 Task: Create a task  Add support for offline mode in the app , assign it to team member softage.9@softage.net in the project TruTech and update the status of the task to  On Track  , set the priority of the task to Low.
Action: Mouse moved to (81, 430)
Screenshot: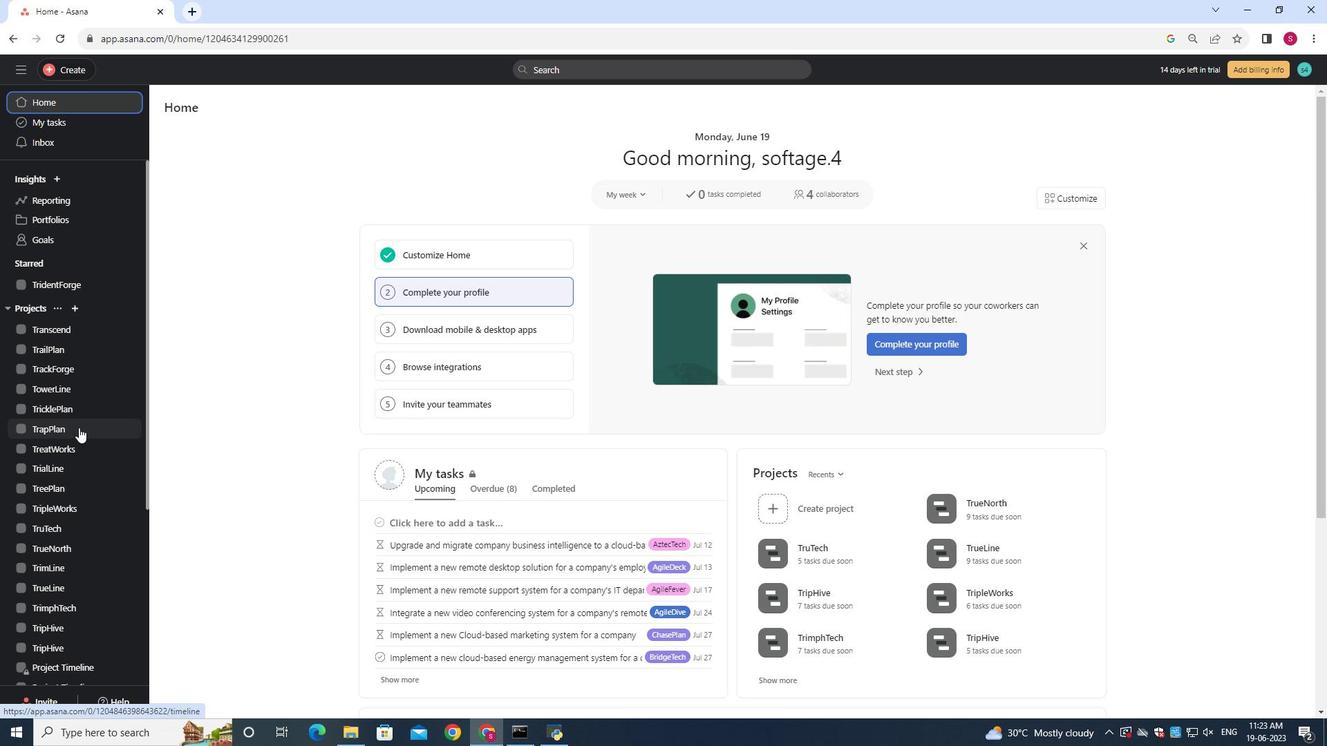 
Action: Mouse scrolled (81, 429) with delta (0, 0)
Screenshot: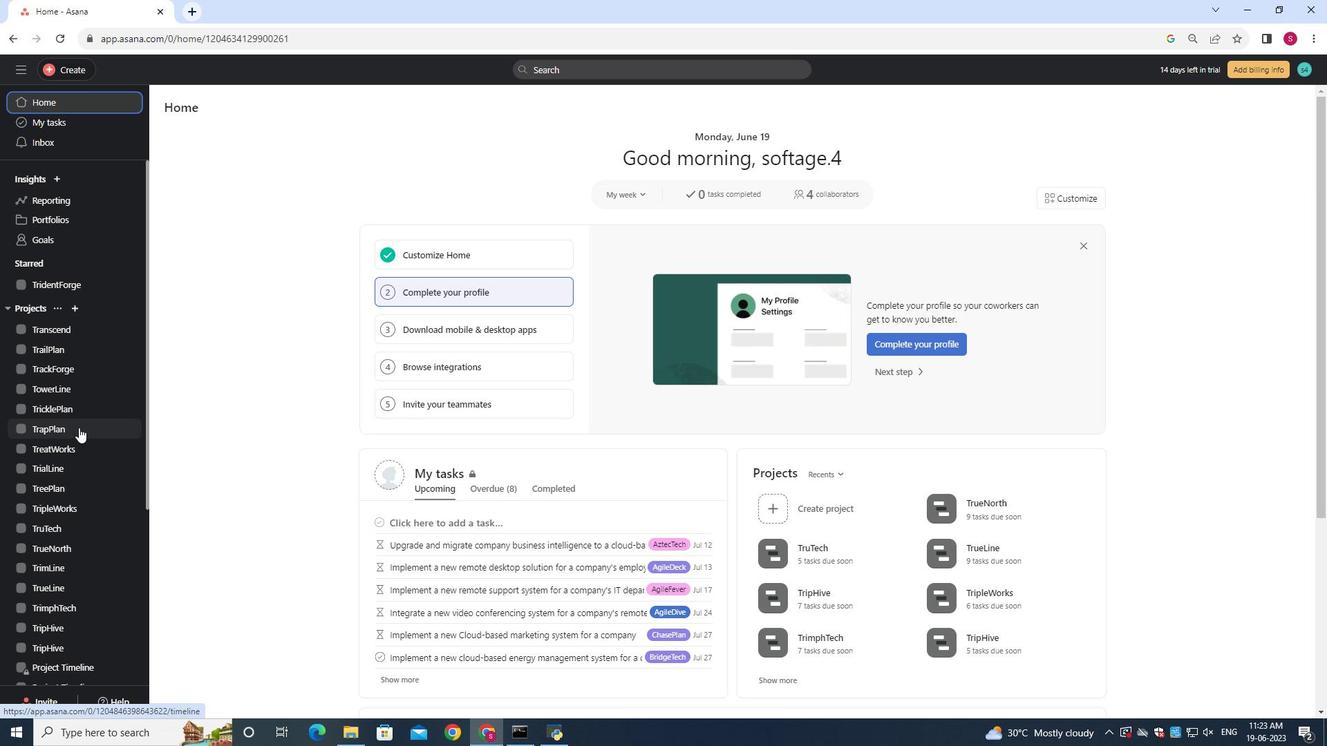 
Action: Mouse moved to (49, 459)
Screenshot: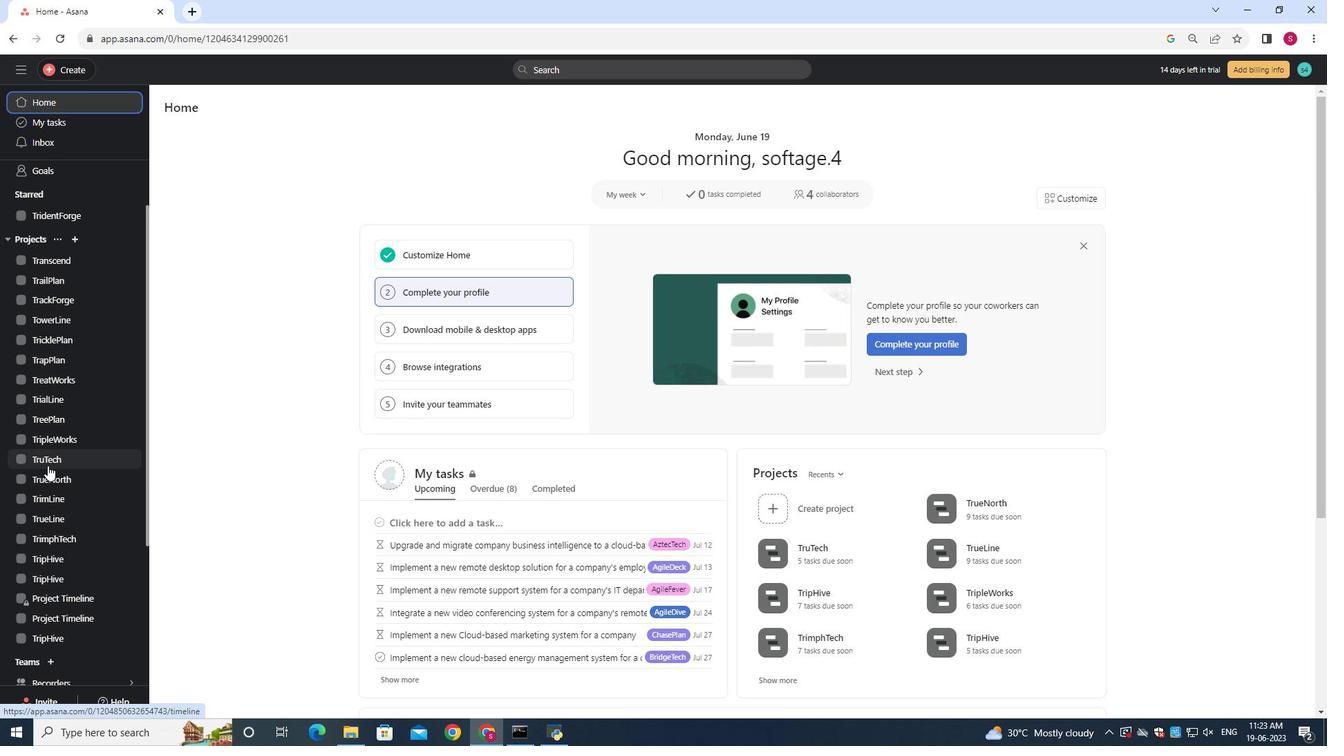 
Action: Mouse pressed left at (49, 459)
Screenshot: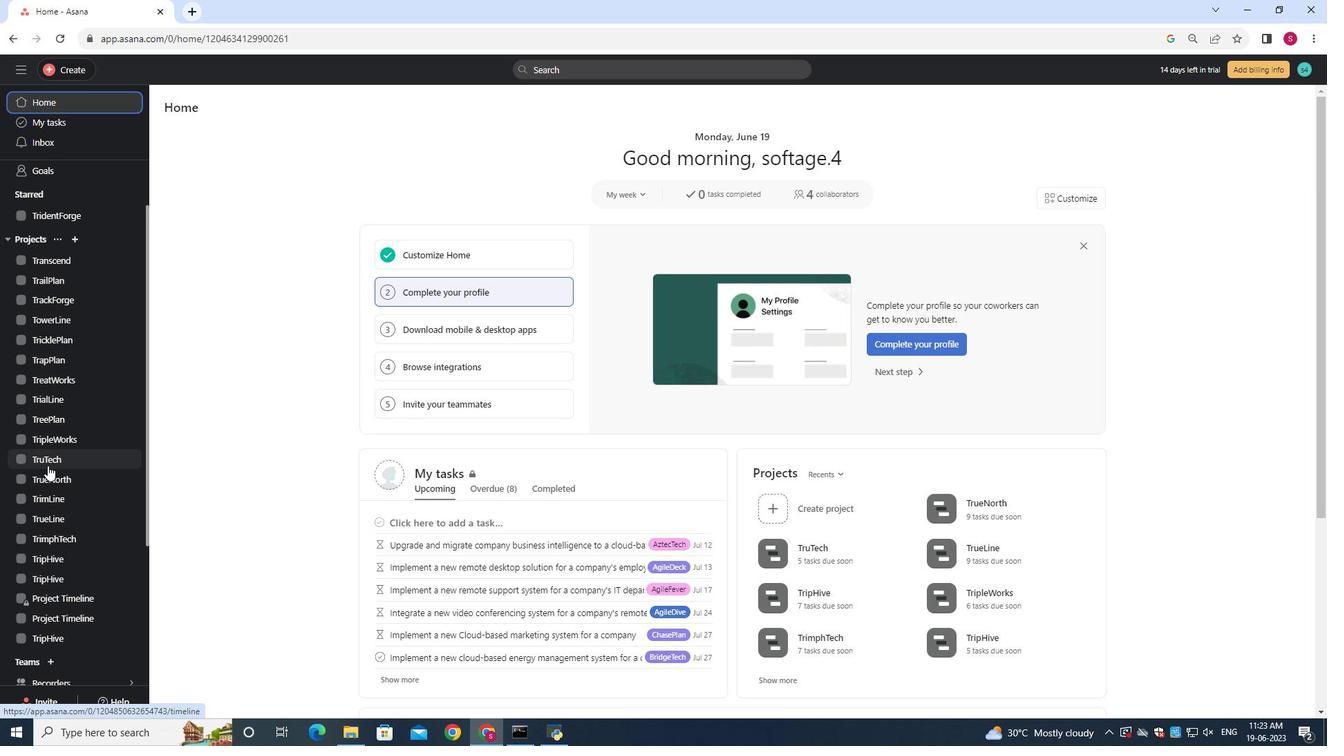 
Action: Mouse moved to (194, 161)
Screenshot: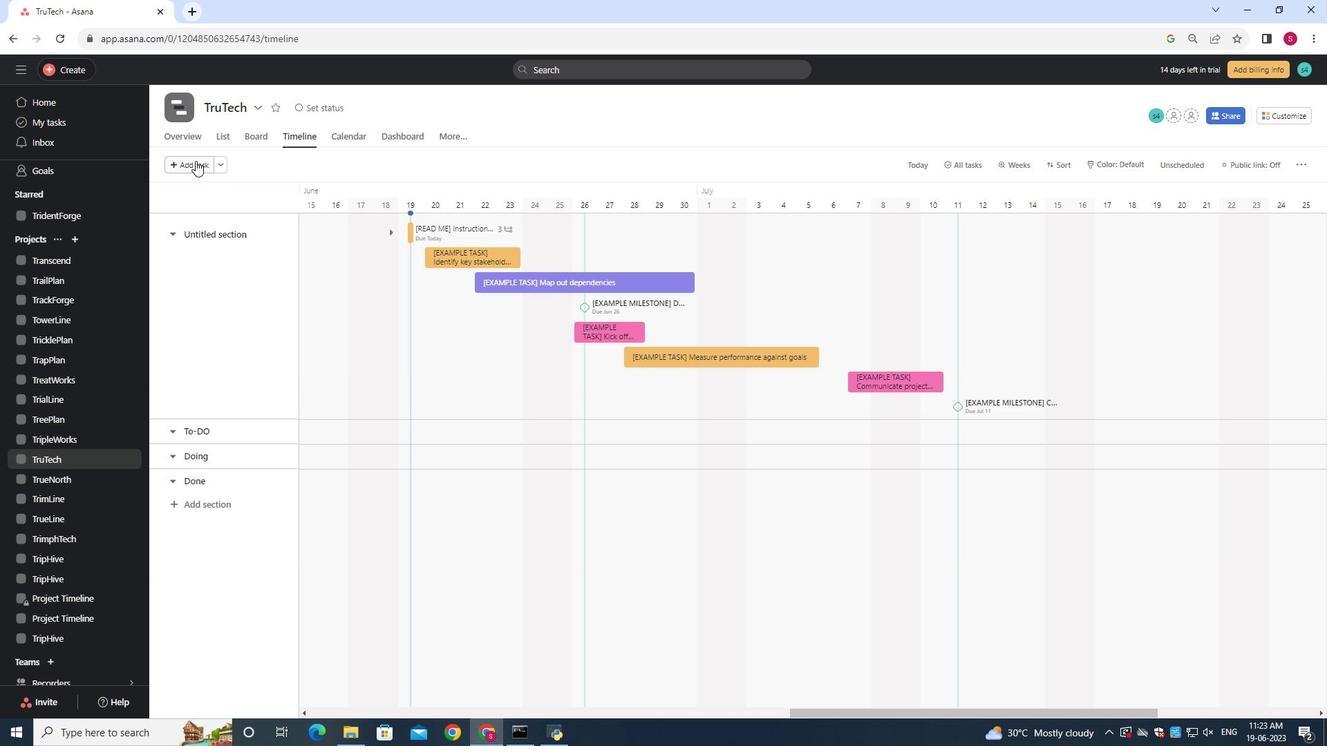 
Action: Mouse pressed left at (194, 161)
Screenshot: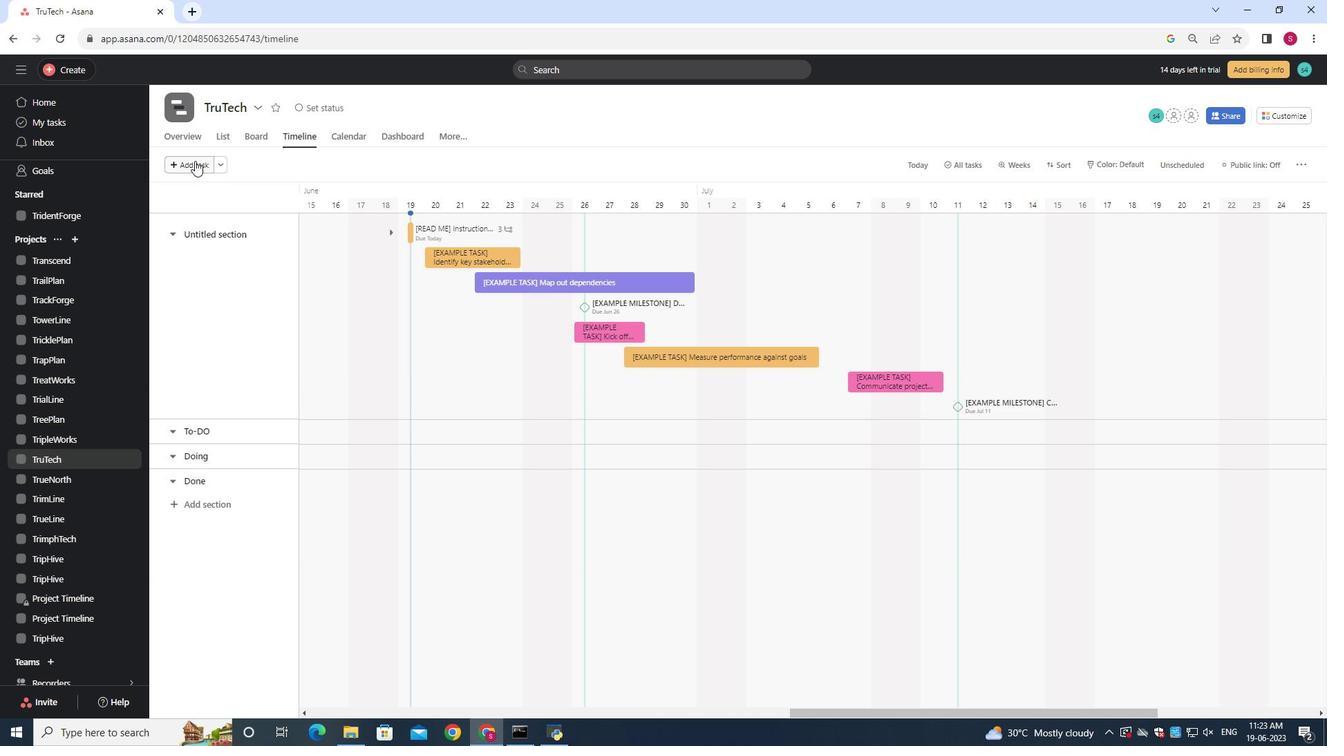 
Action: Mouse moved to (193, 161)
Screenshot: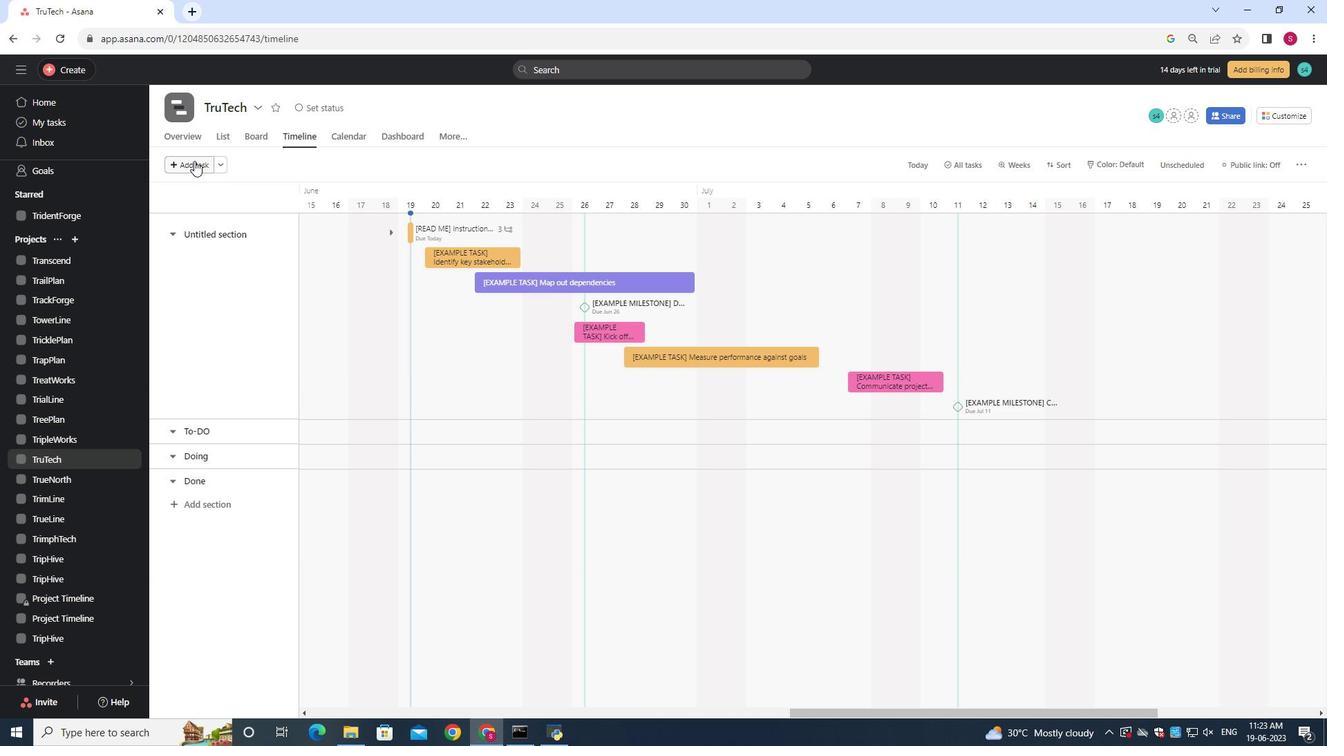 
Action: Key pressed <Key.shift>Add<Key.space><Key.shift>support<Key.space>for<Key.space>offline<Key.space>mode<Key.space>
Screenshot: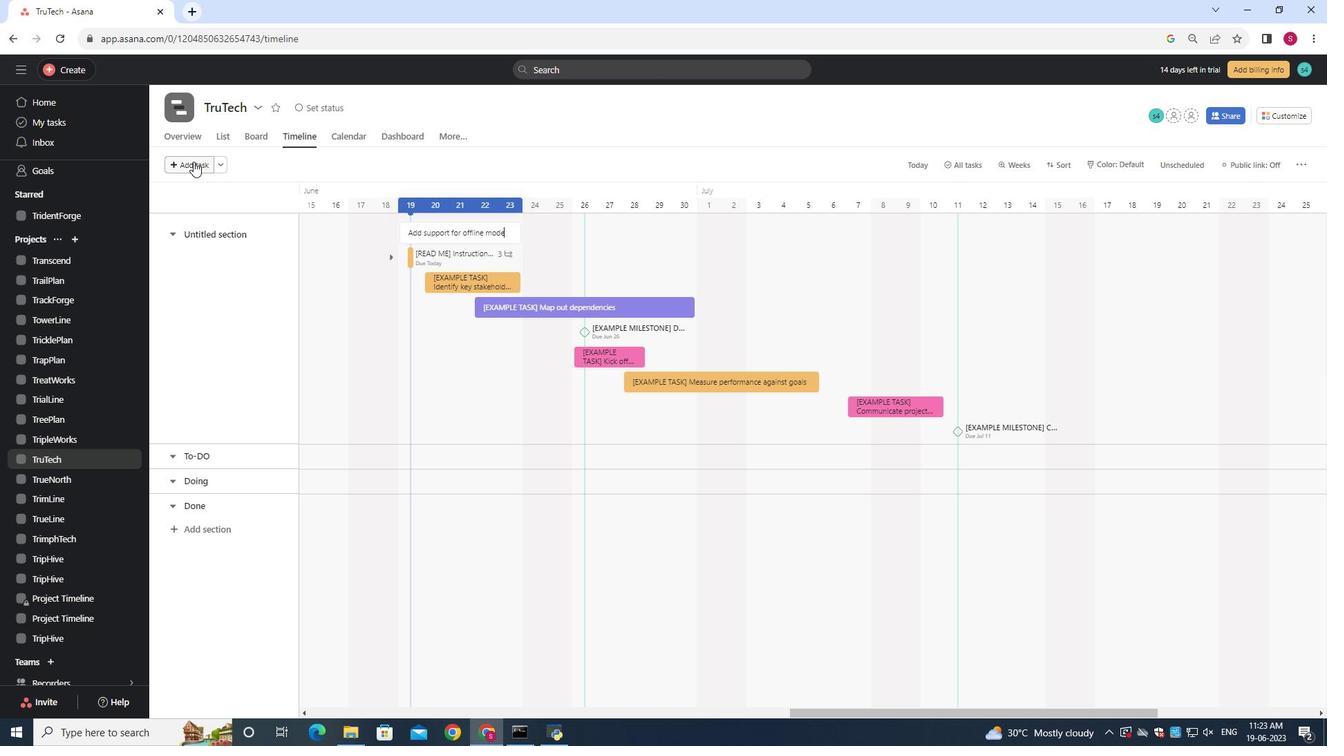 
Action: Mouse moved to (458, 234)
Screenshot: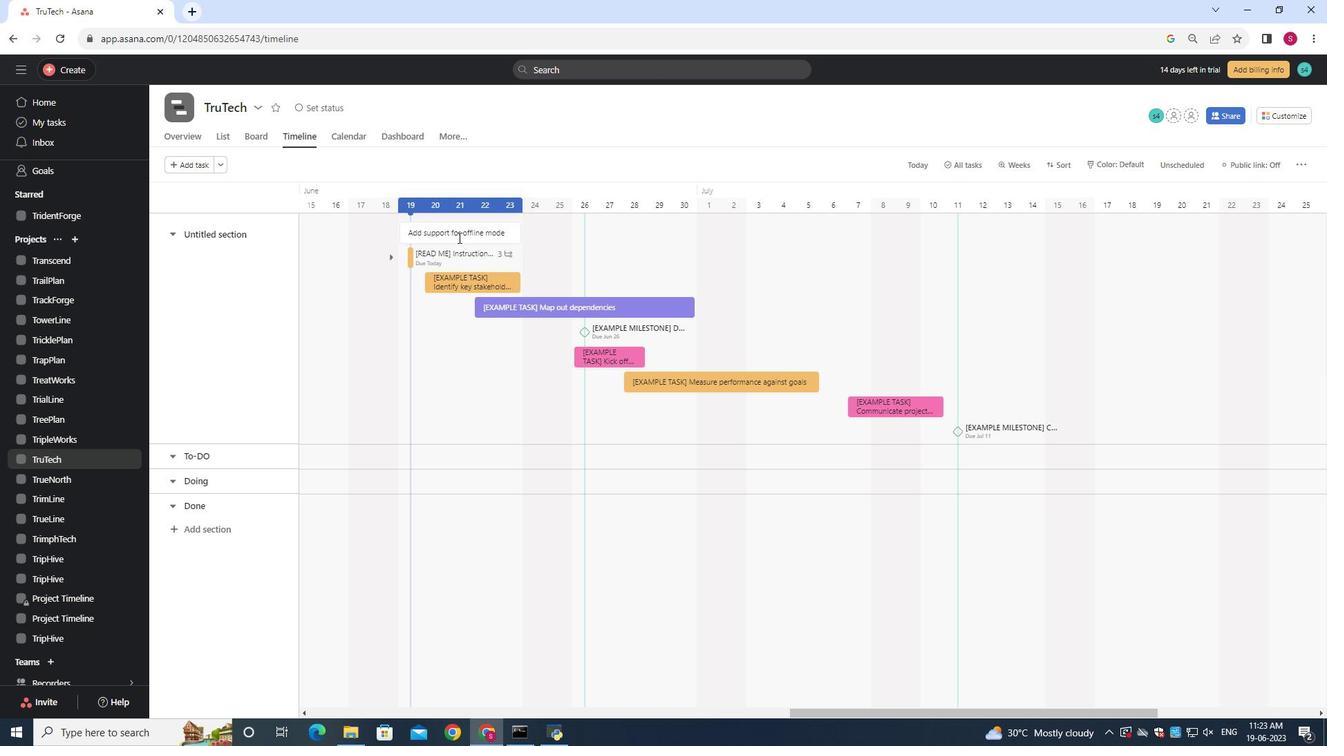 
Action: Mouse pressed left at (458, 234)
Screenshot: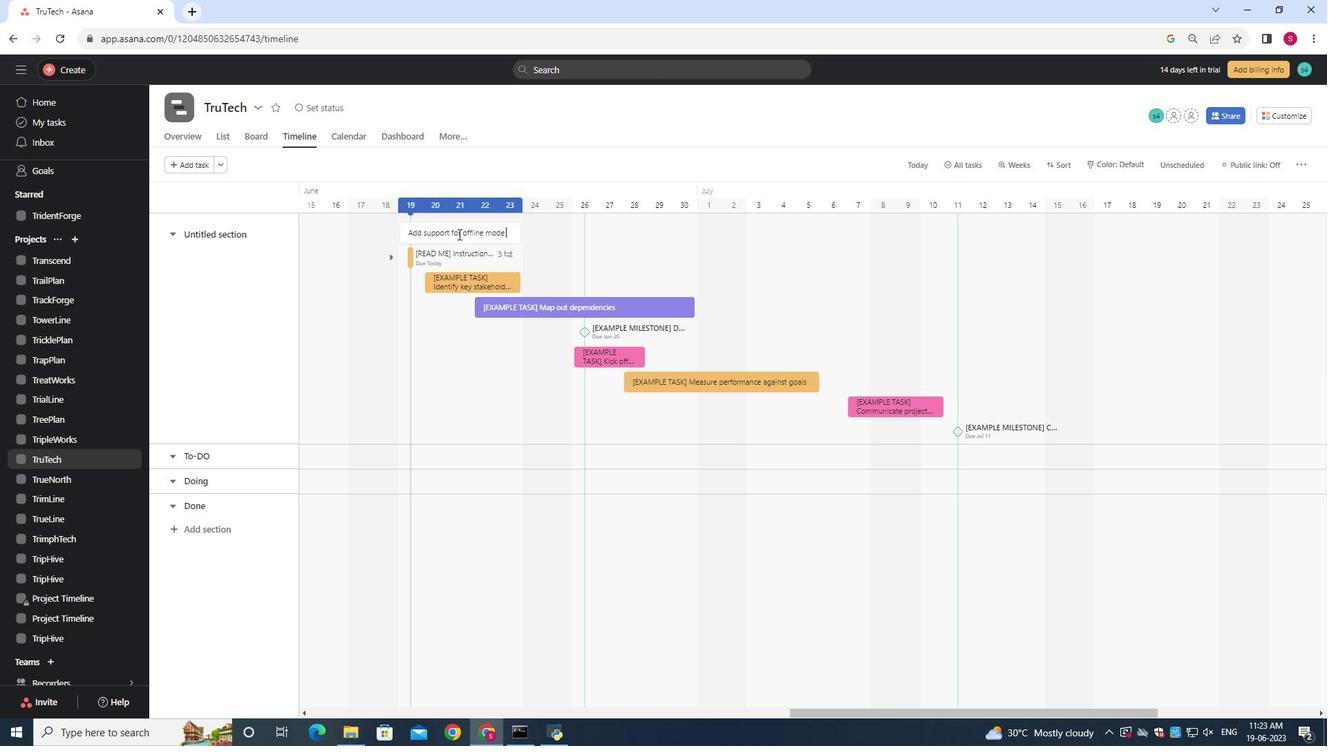 
Action: Mouse moved to (1022, 226)
Screenshot: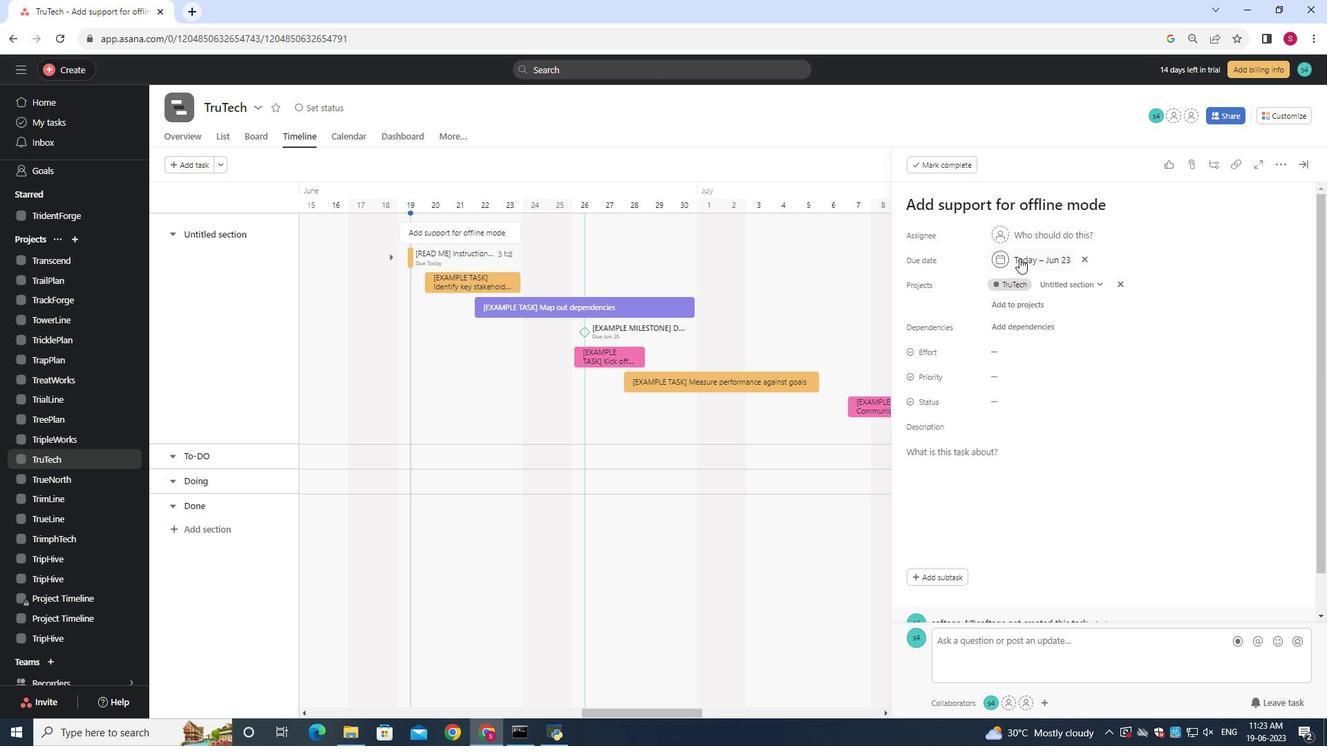
Action: Mouse pressed left at (1022, 226)
Screenshot: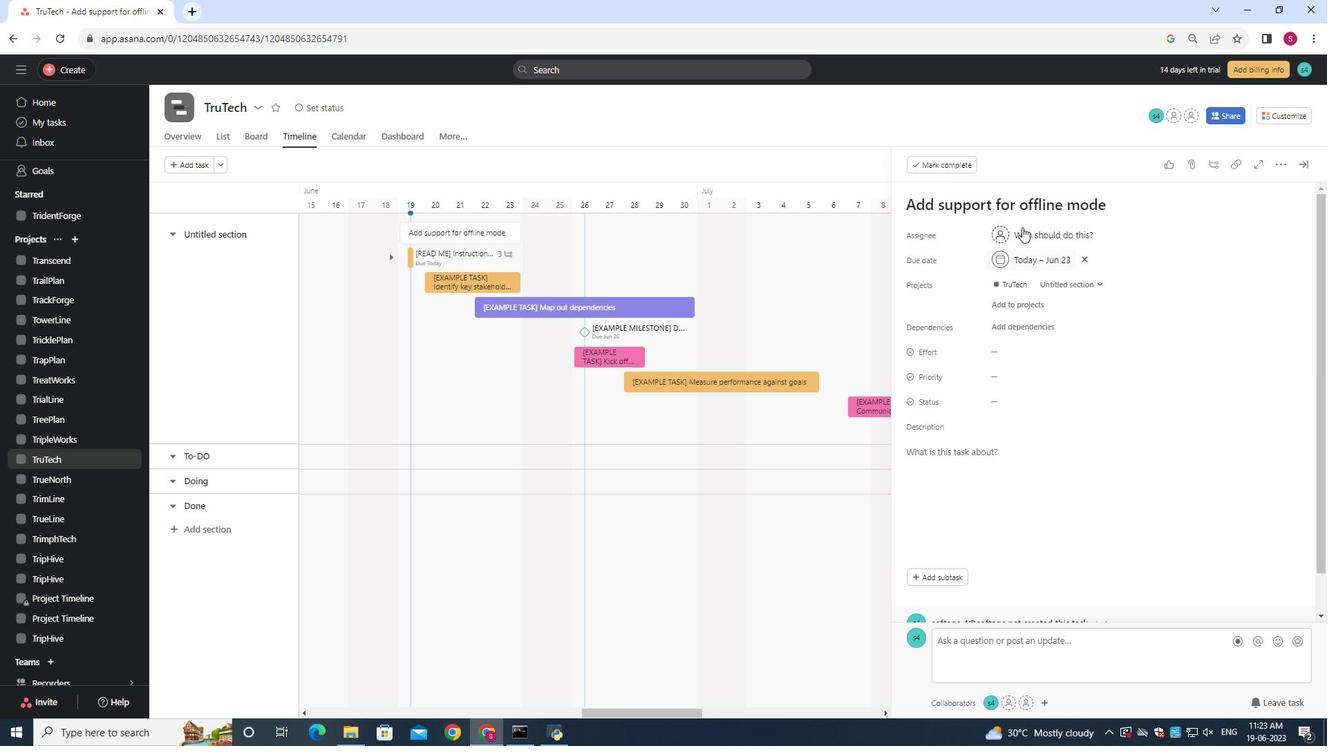 
Action: Mouse moved to (1025, 234)
Screenshot: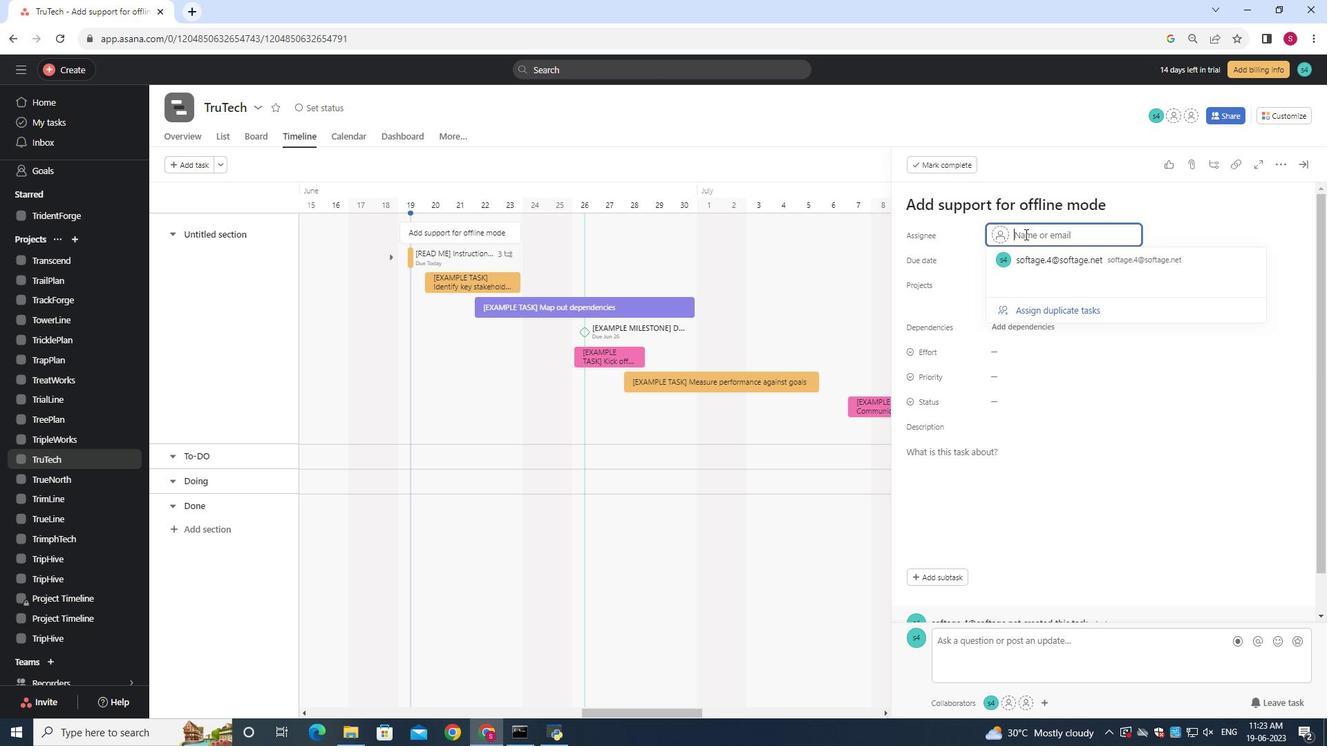 
Action: Key pressed softage.9<Key.shift>@softage.net
Screenshot: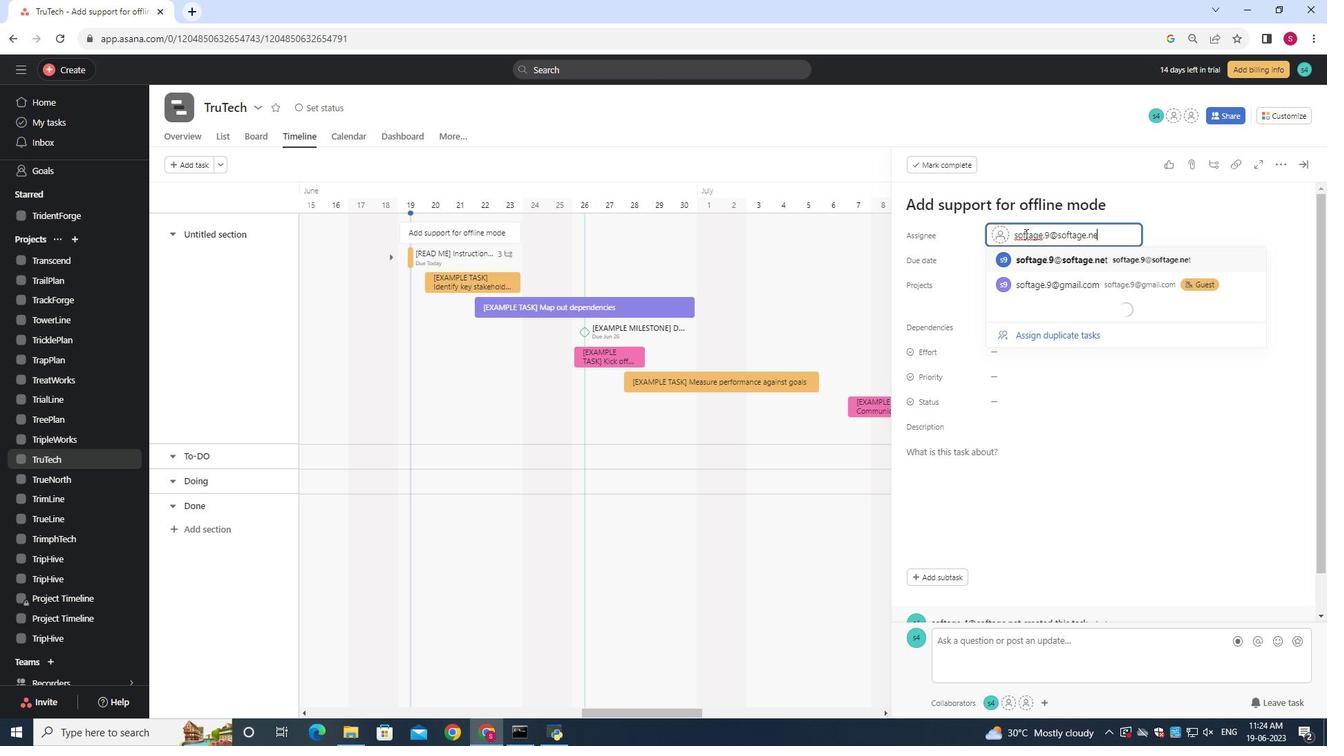 
Action: Mouse moved to (1040, 260)
Screenshot: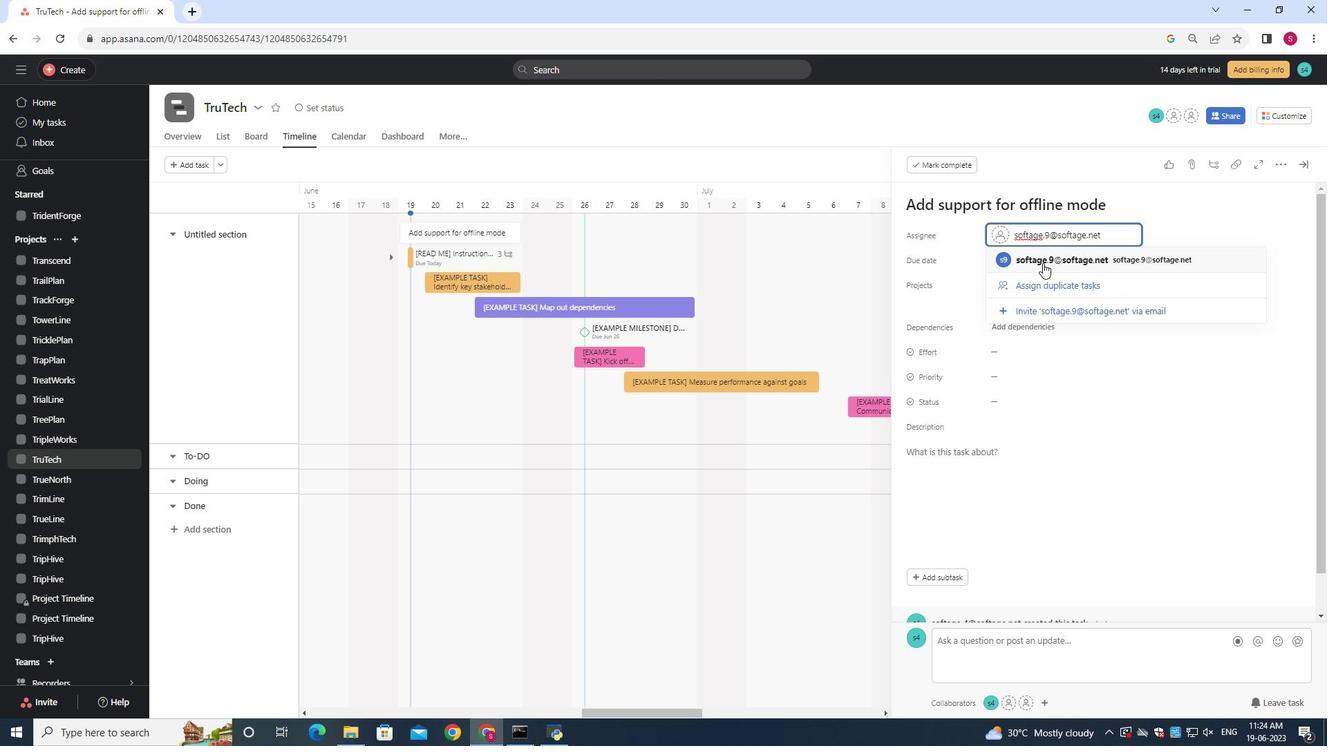 
Action: Mouse pressed left at (1040, 260)
Screenshot: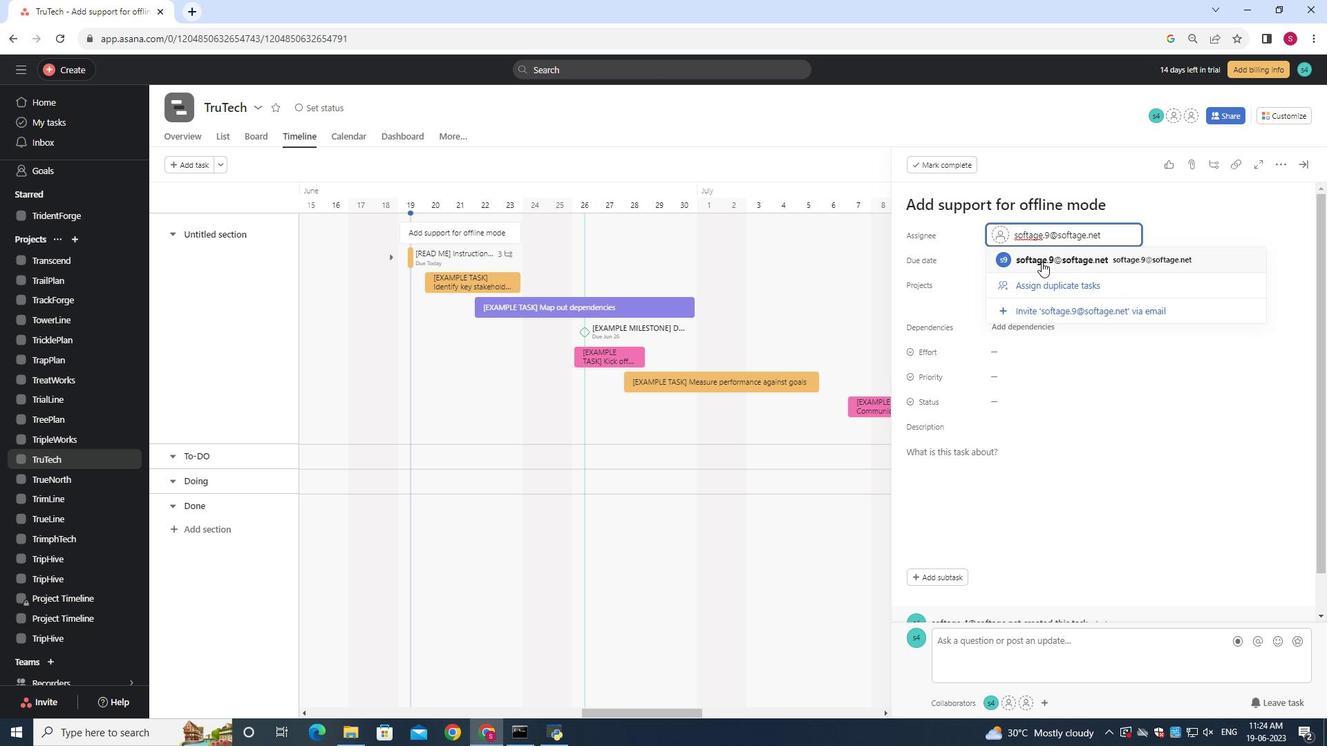 
Action: Mouse moved to (1002, 402)
Screenshot: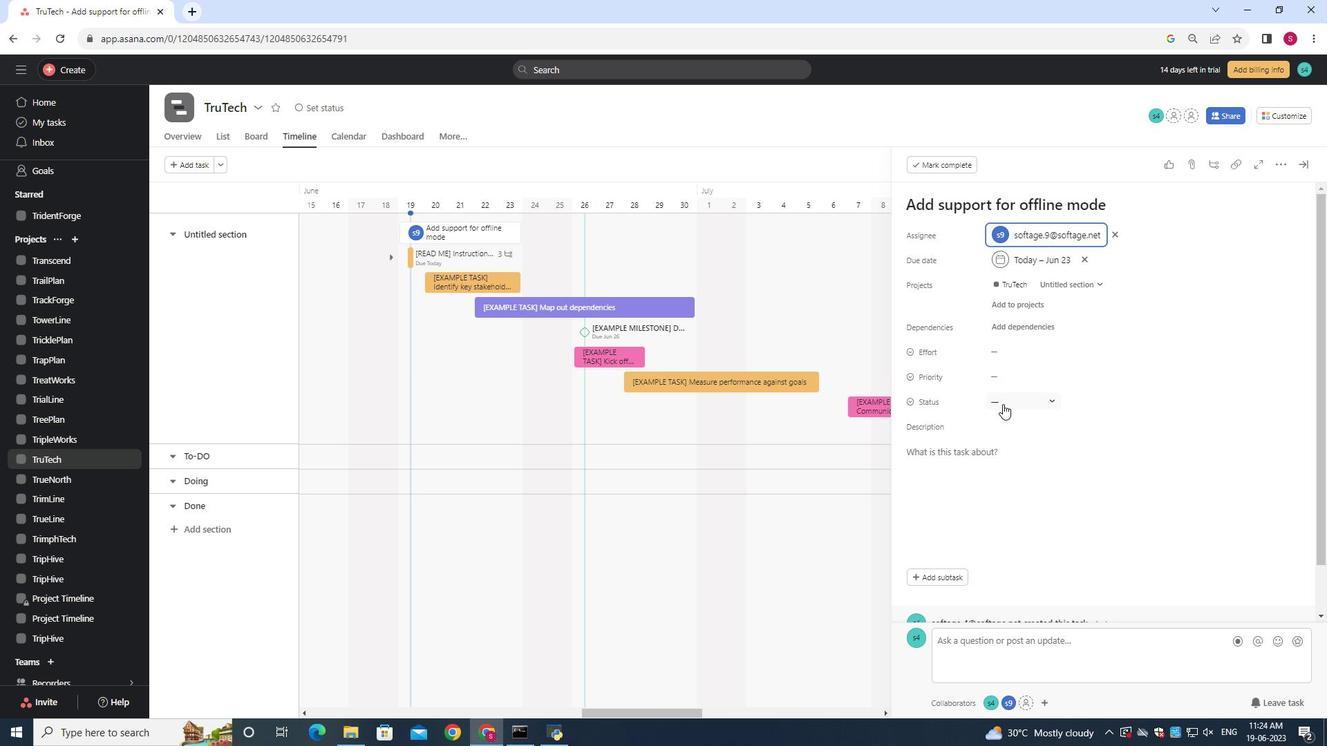 
Action: Mouse pressed left at (1002, 402)
Screenshot: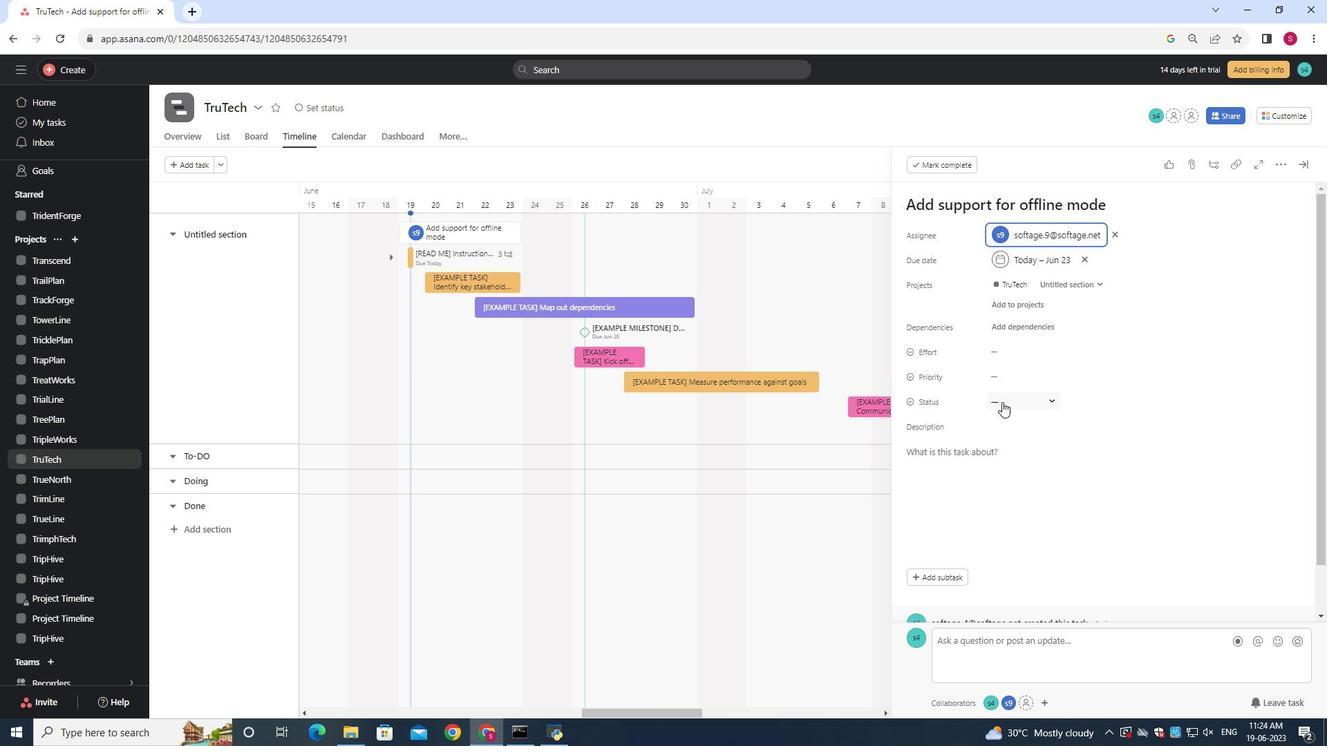 
Action: Mouse moved to (1015, 441)
Screenshot: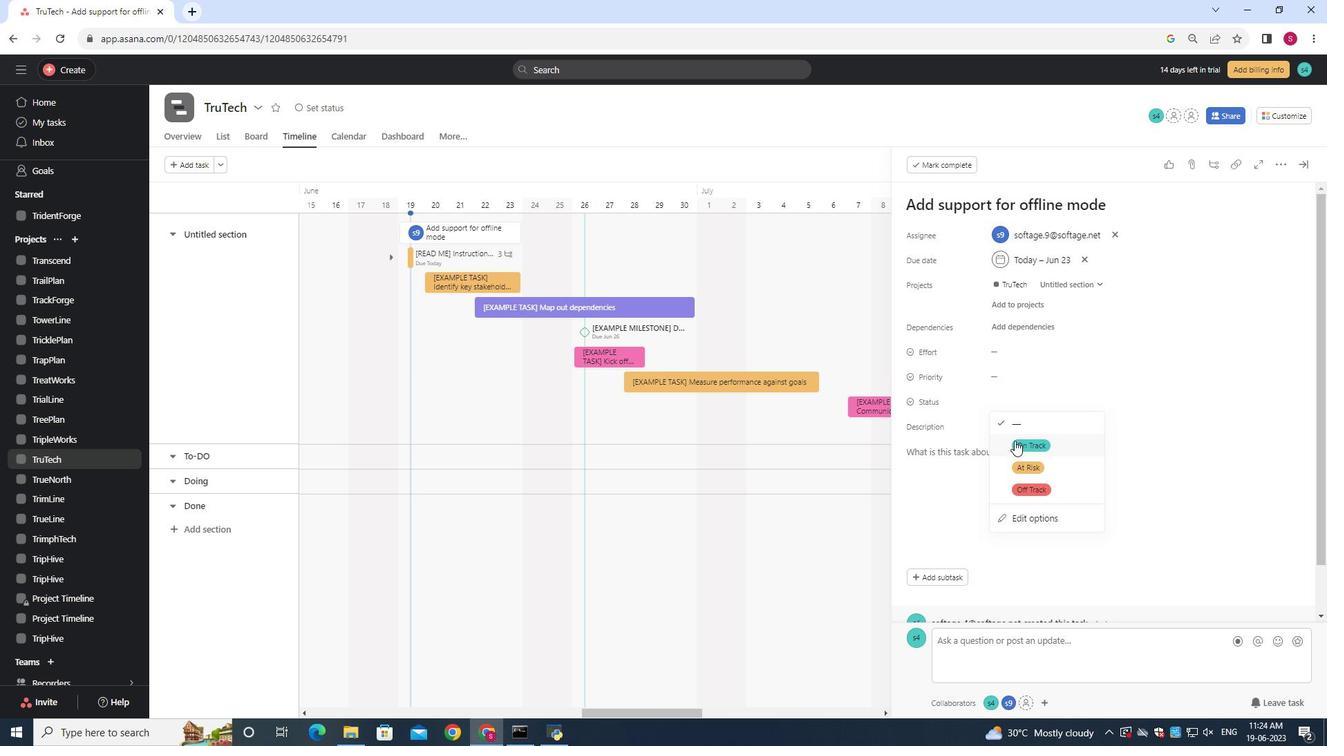 
Action: Mouse pressed left at (1015, 441)
Screenshot: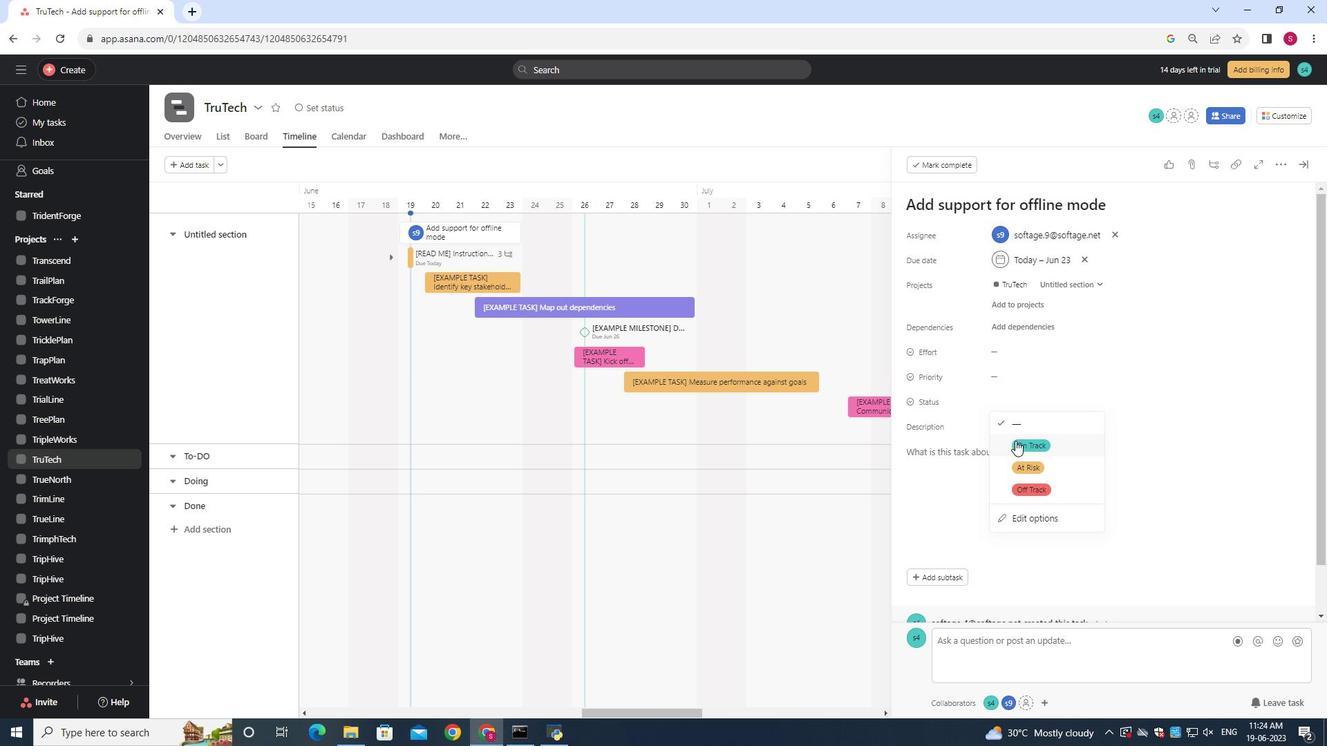 
Action: Mouse moved to (1004, 374)
Screenshot: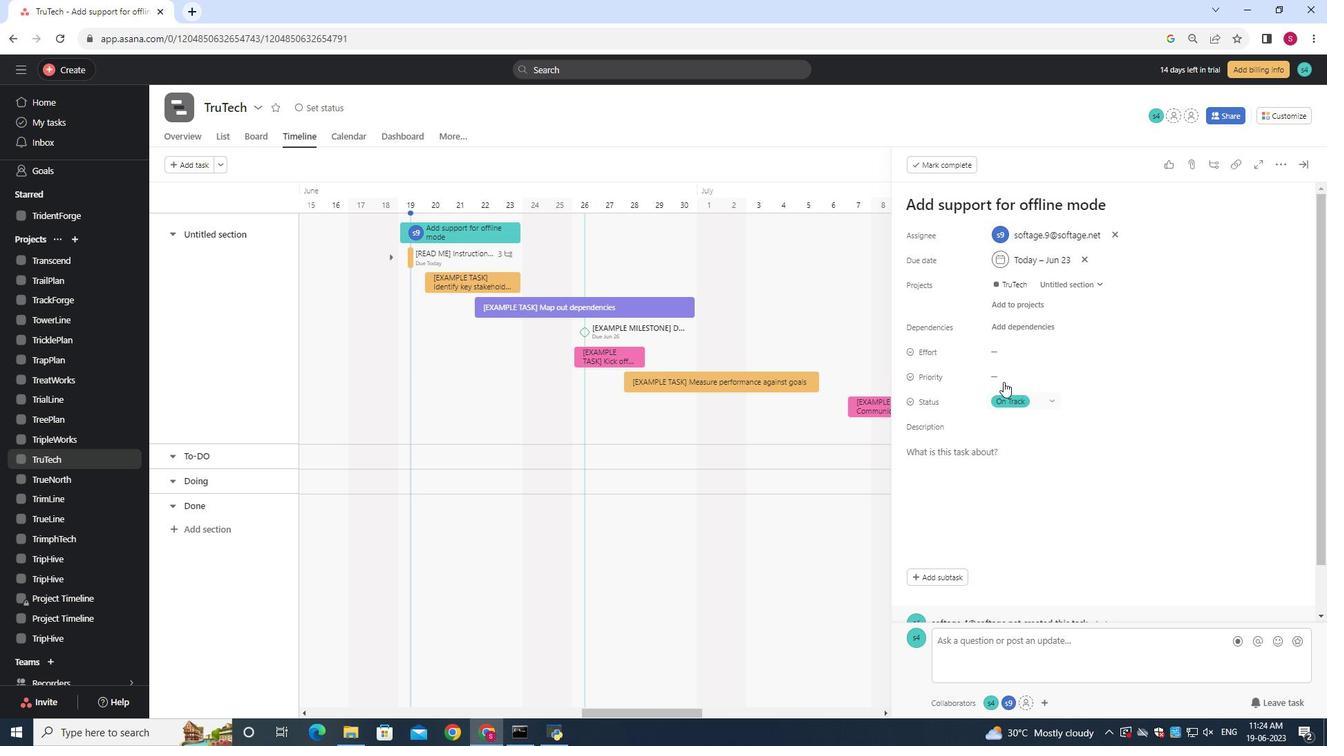 
Action: Mouse pressed left at (1004, 374)
Screenshot: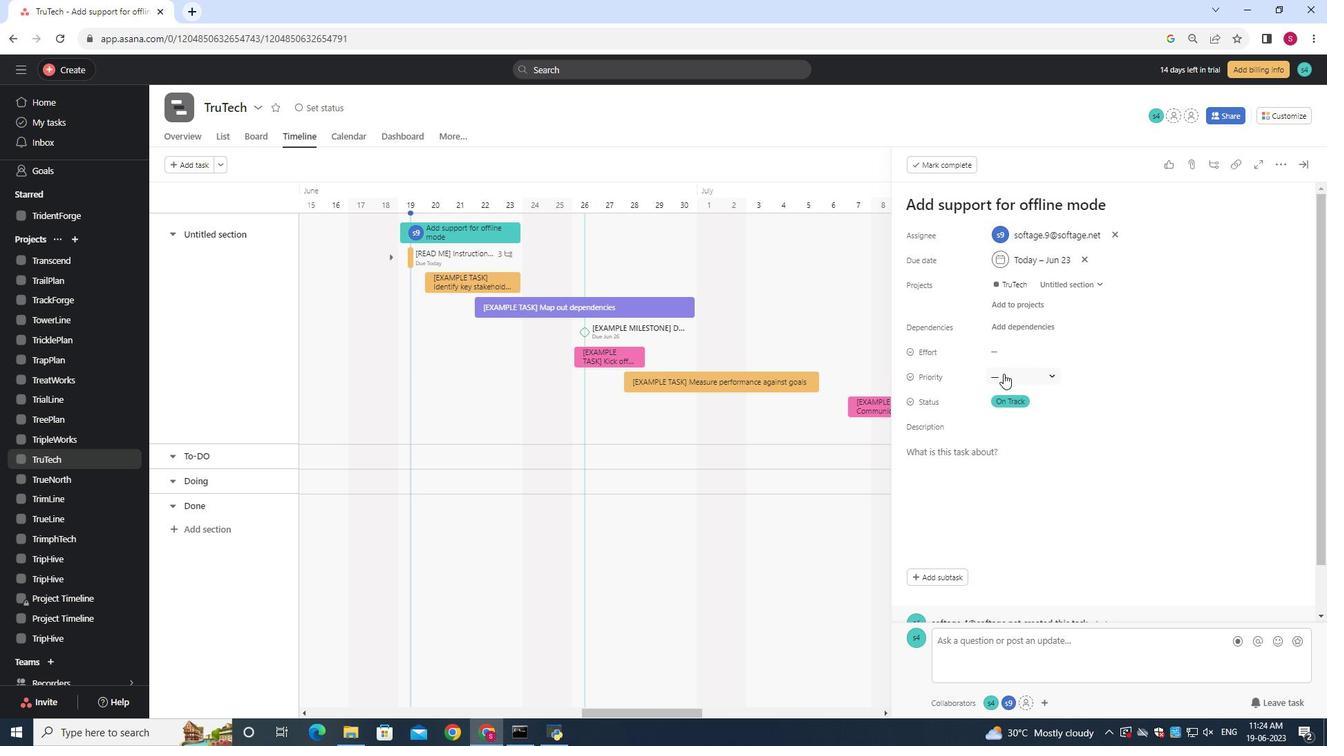 
Action: Mouse moved to (1029, 461)
Screenshot: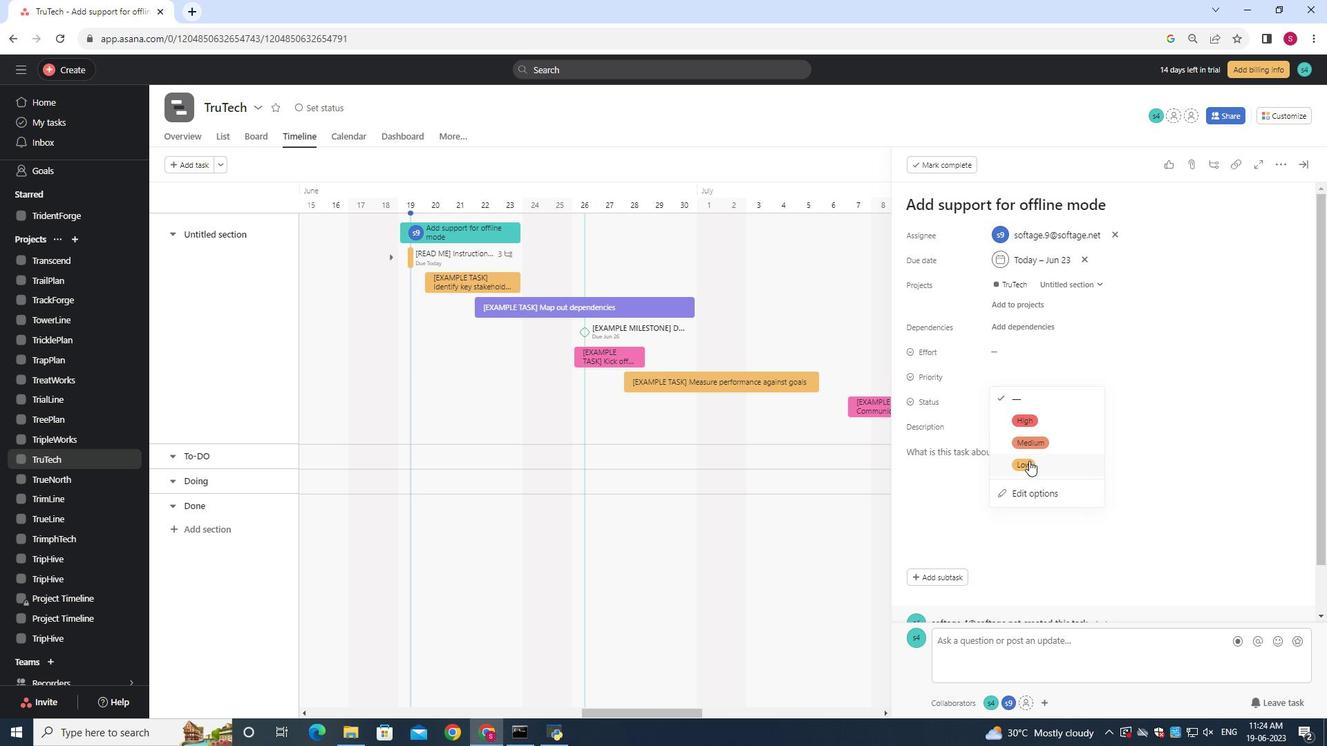 
Action: Mouse pressed left at (1029, 461)
Screenshot: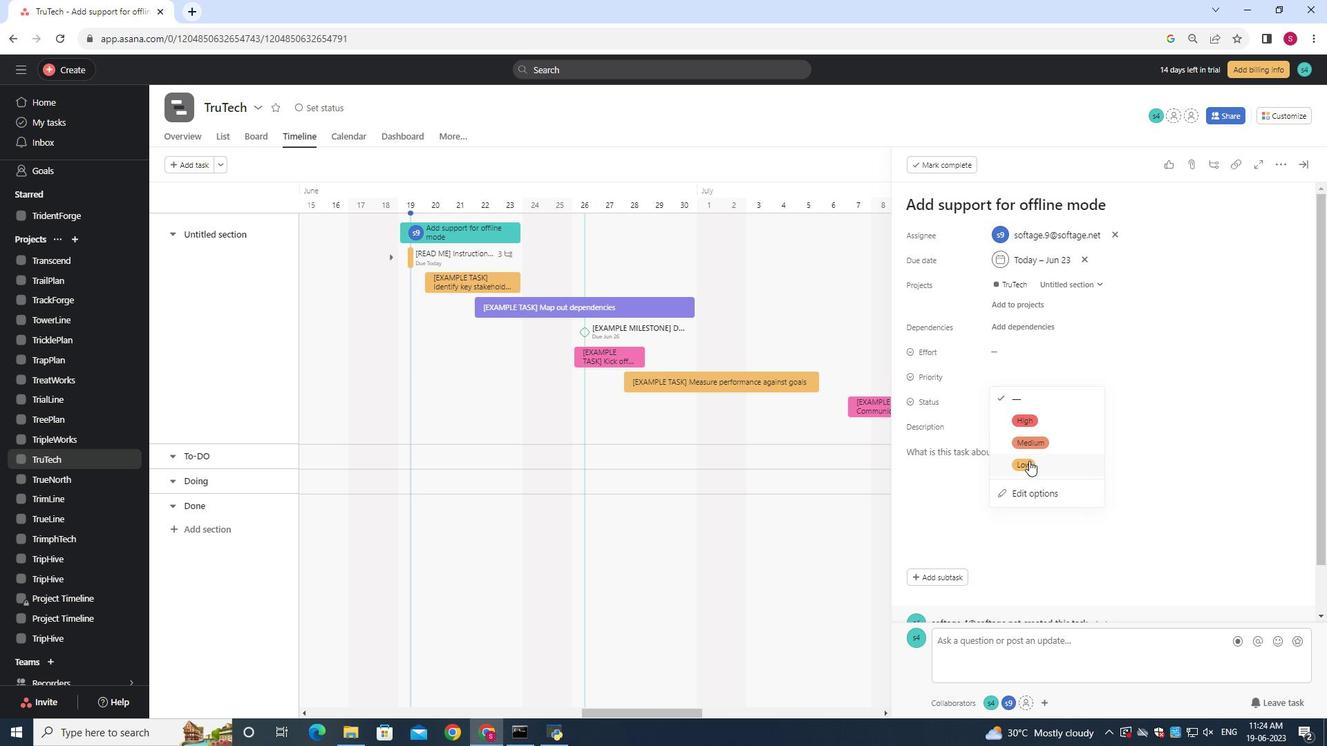 
Action: Mouse moved to (1003, 368)
Screenshot: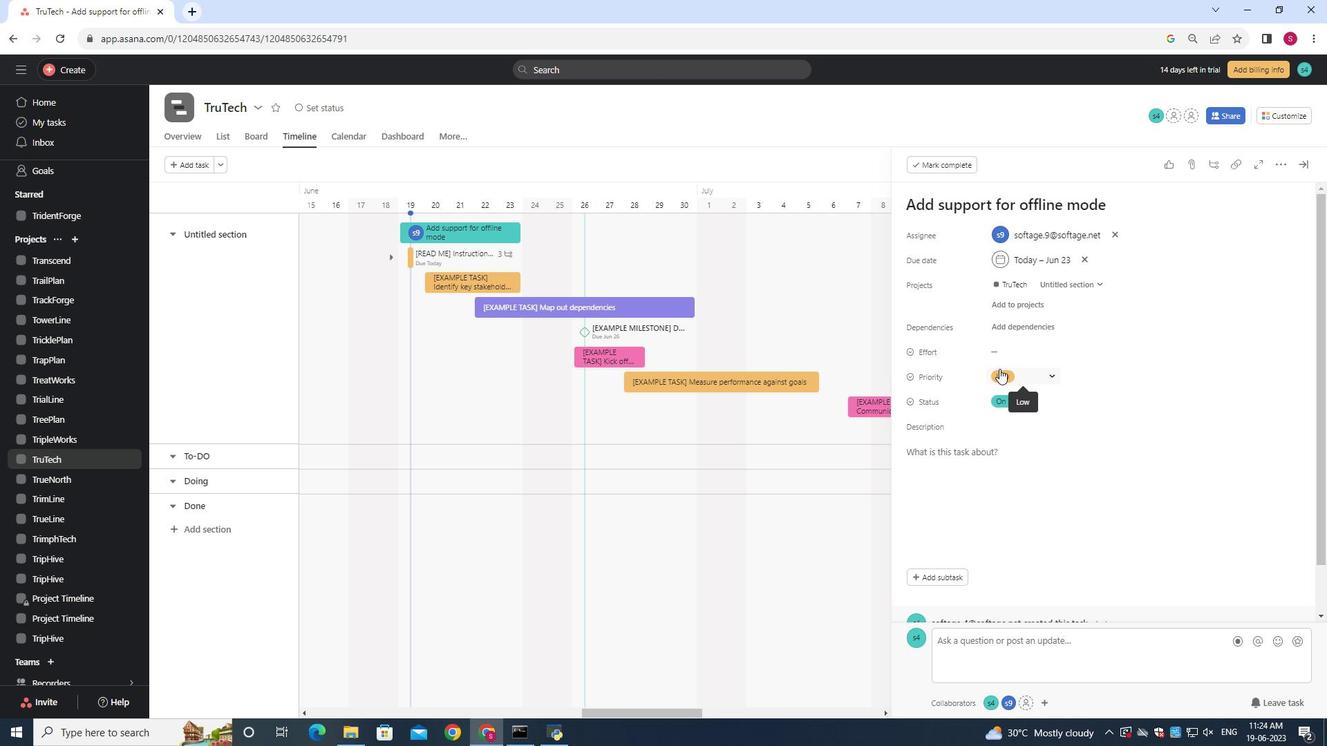 
